 Task: Look for products in the category "Hand Soap" from Every Day Shea only.
Action: Mouse moved to (760, 295)
Screenshot: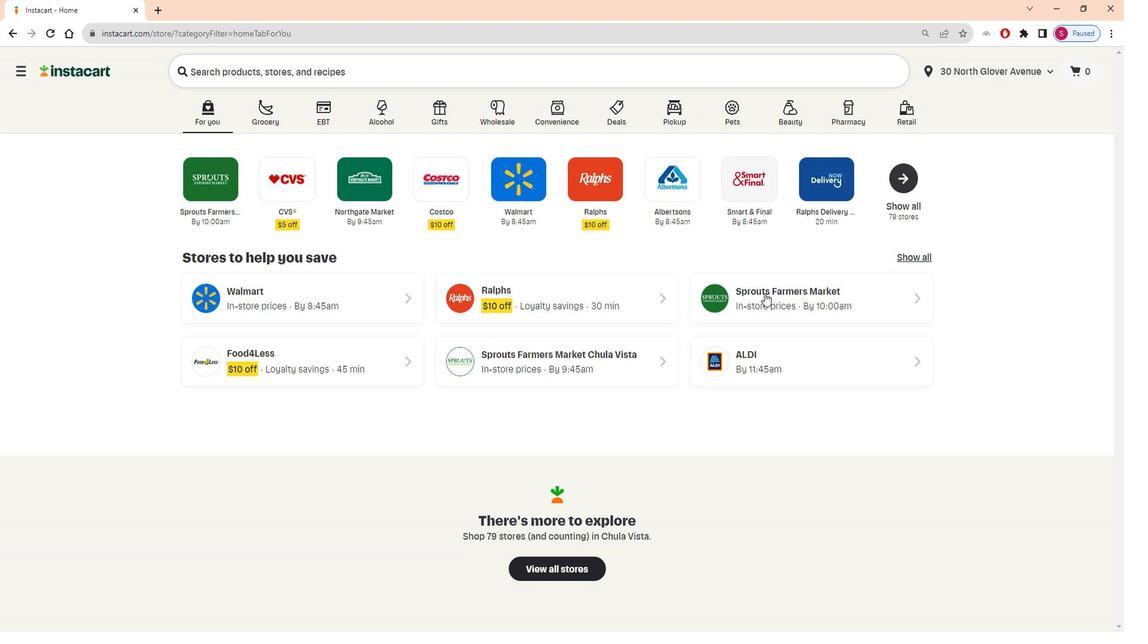 
Action: Mouse pressed left at (760, 295)
Screenshot: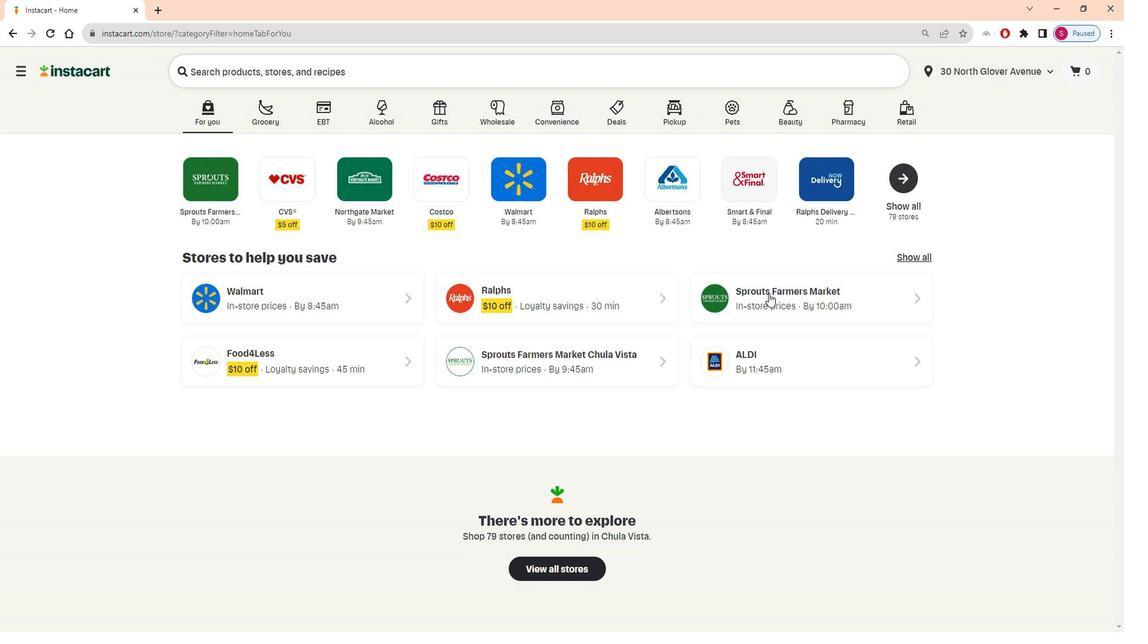 
Action: Mouse moved to (64, 484)
Screenshot: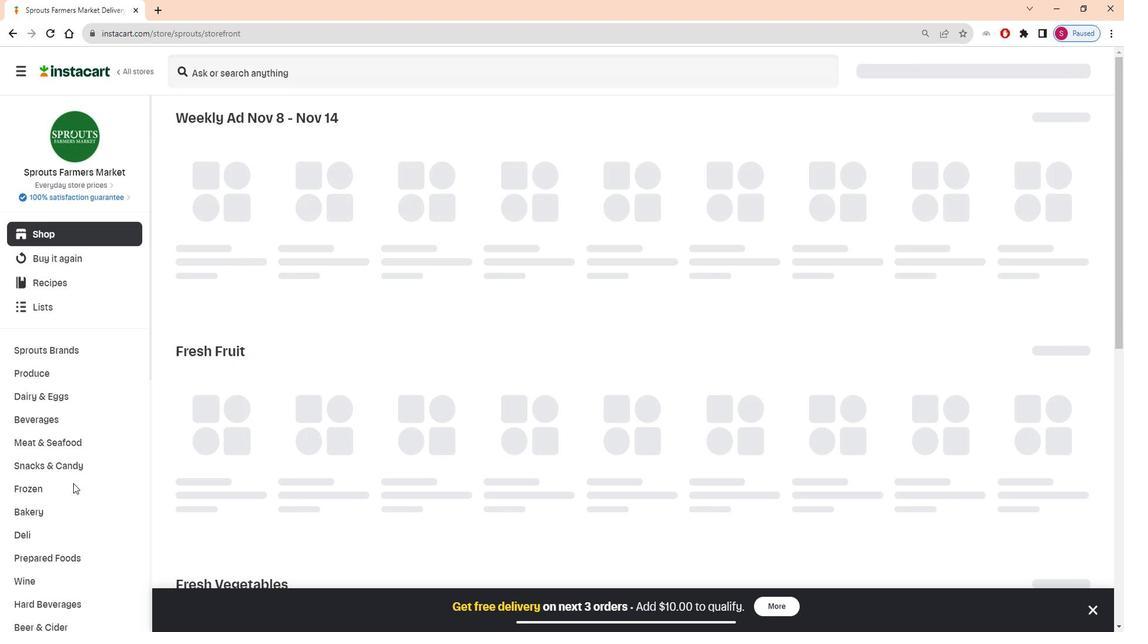 
Action: Mouse scrolled (64, 483) with delta (0, 0)
Screenshot: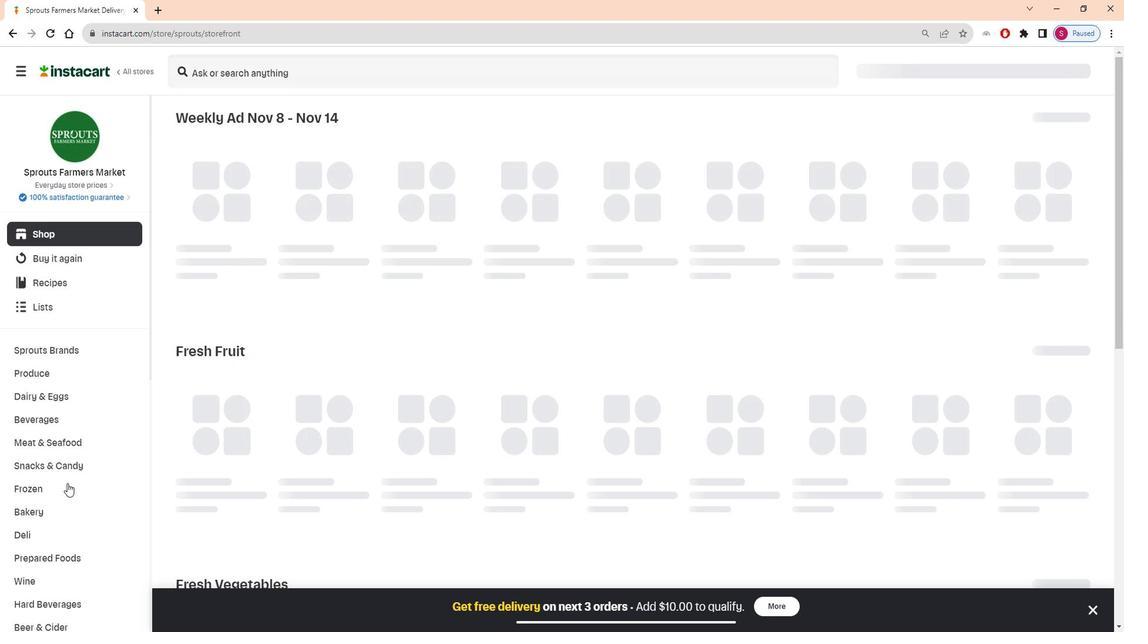 
Action: Mouse scrolled (64, 483) with delta (0, 0)
Screenshot: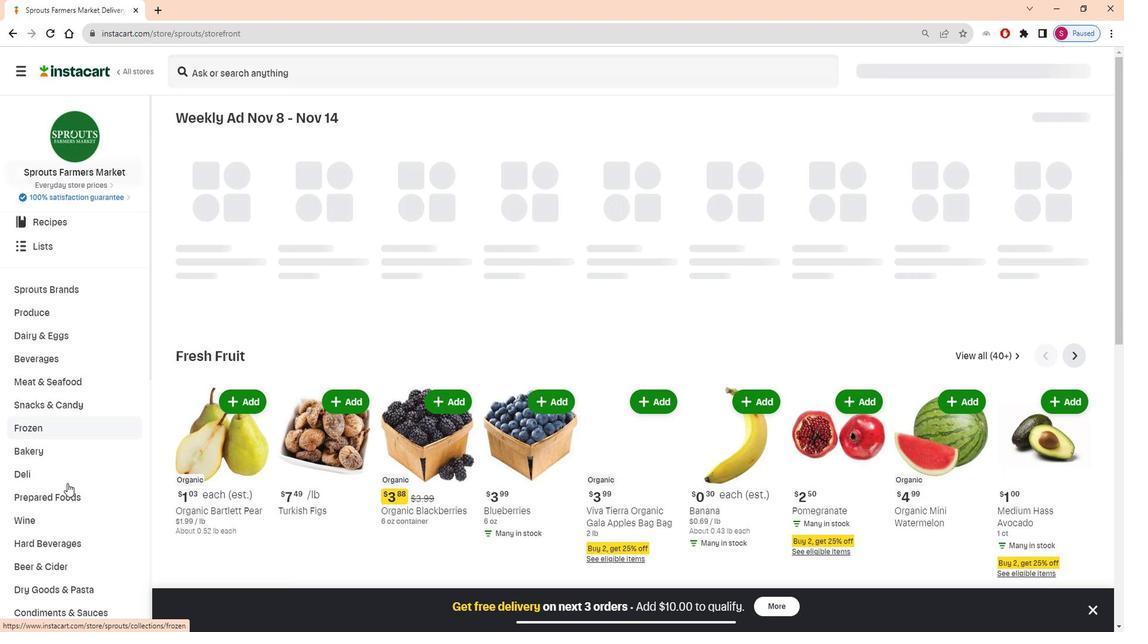 
Action: Mouse scrolled (64, 483) with delta (0, 0)
Screenshot: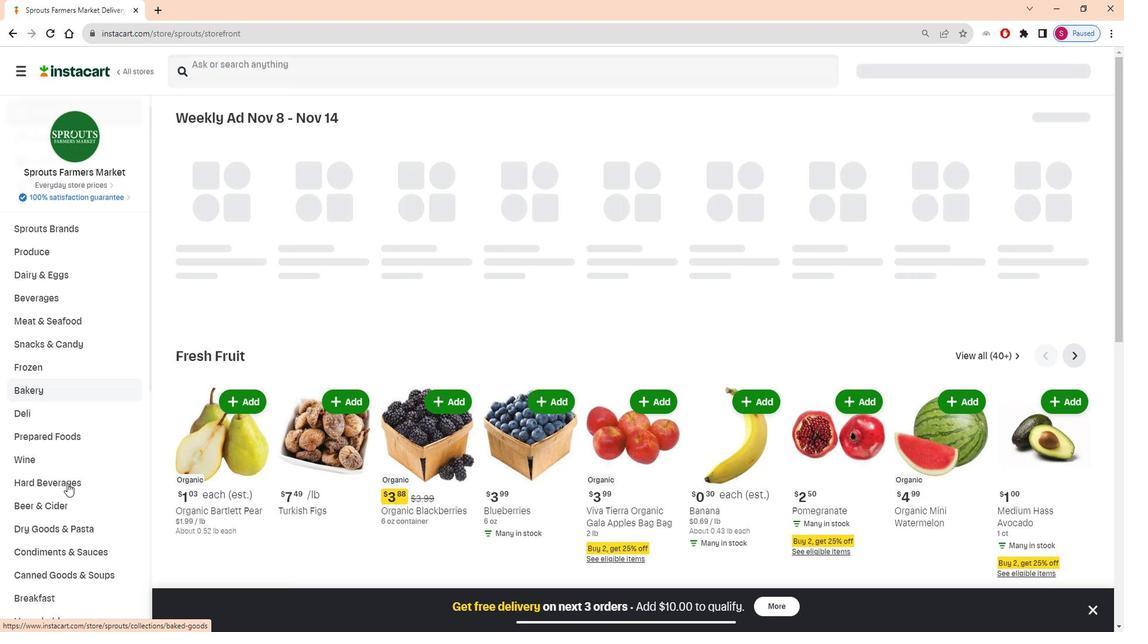 
Action: Mouse scrolled (64, 483) with delta (0, 0)
Screenshot: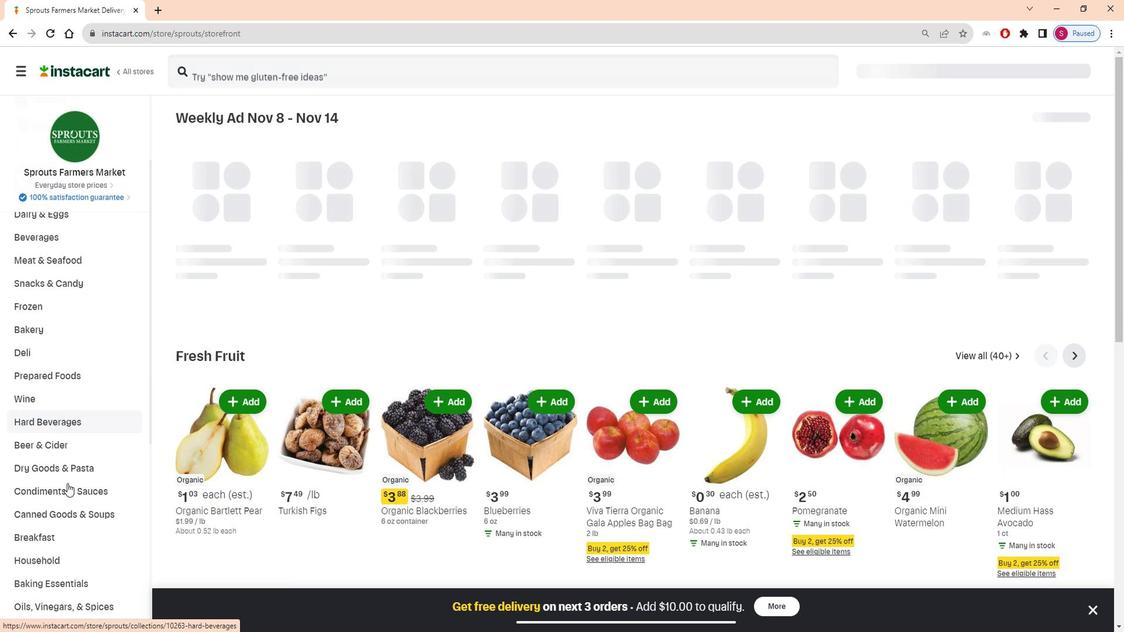 
Action: Mouse moved to (62, 482)
Screenshot: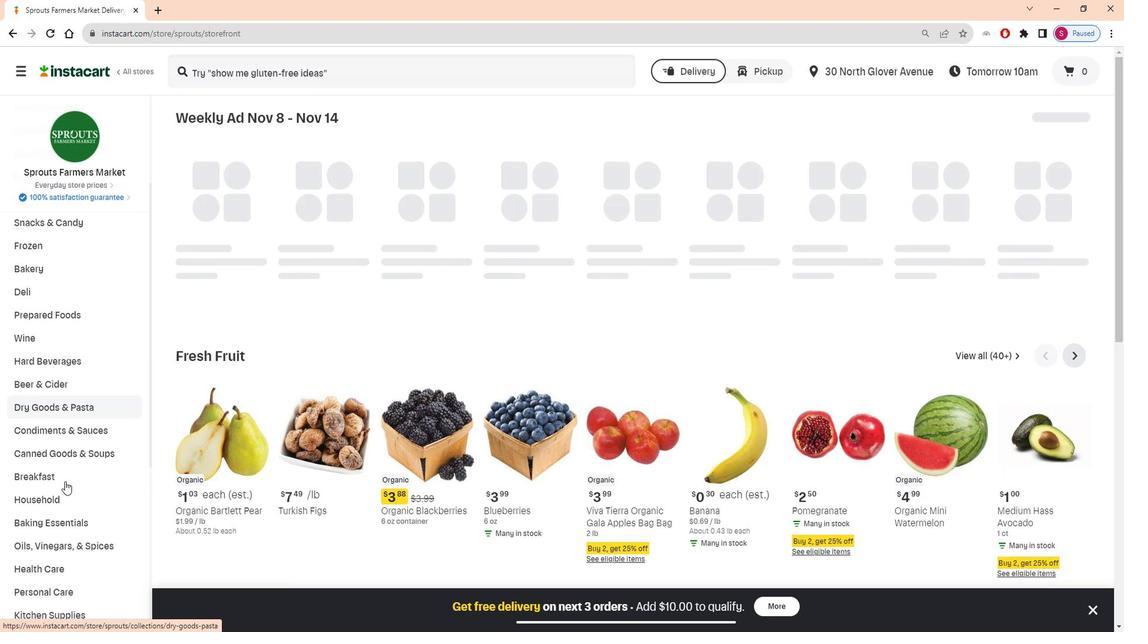
Action: Mouse scrolled (62, 481) with delta (0, 0)
Screenshot: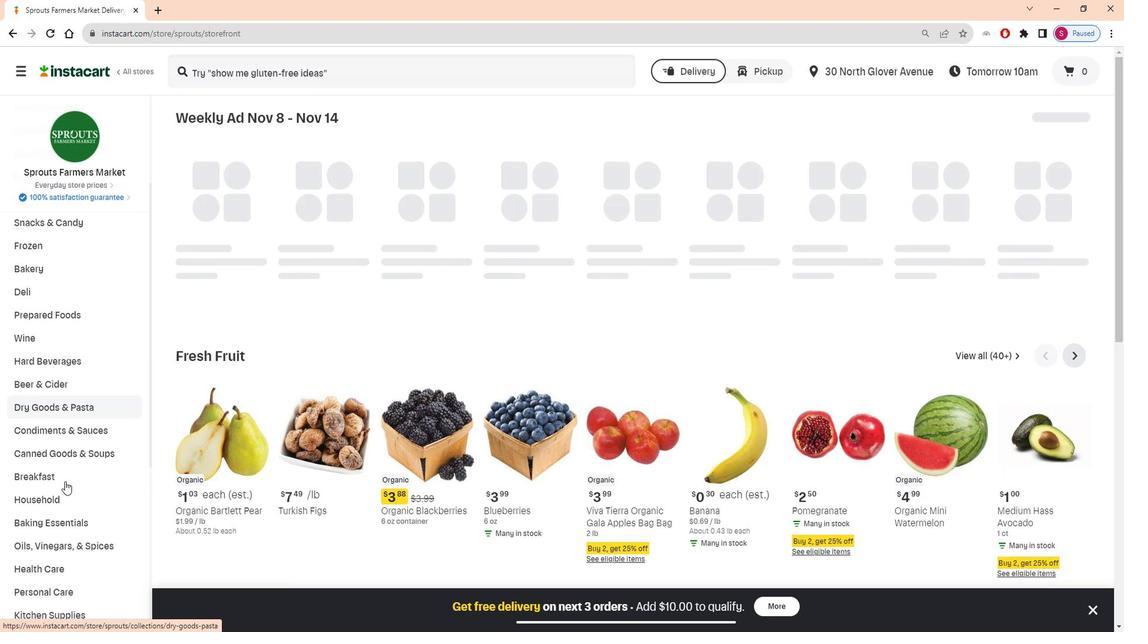 
Action: Mouse moved to (50, 527)
Screenshot: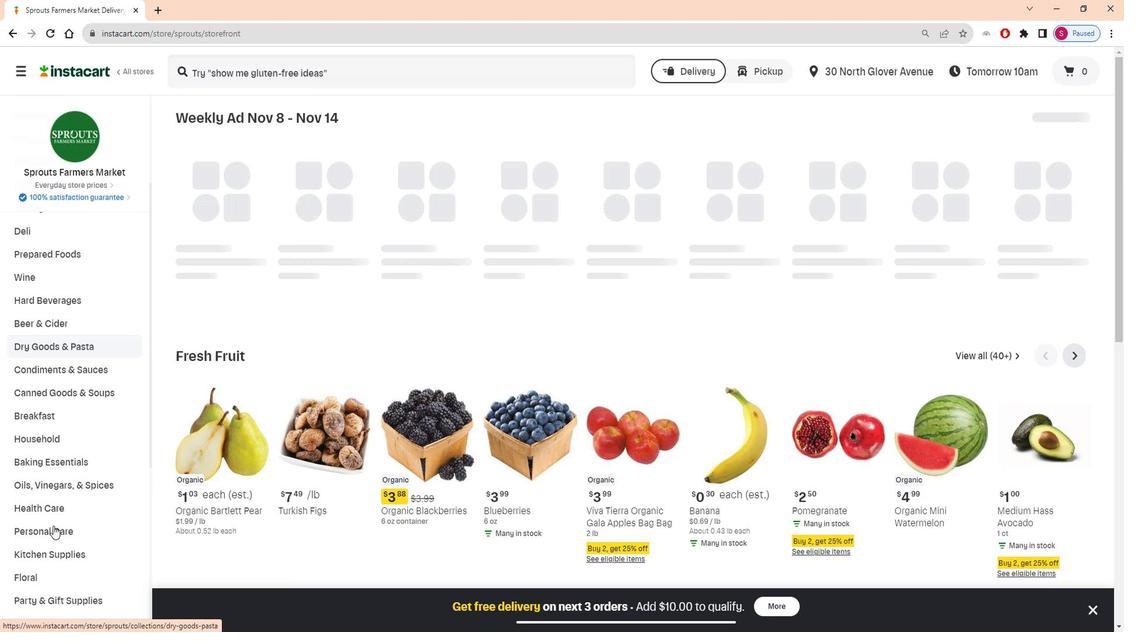 
Action: Mouse pressed left at (50, 527)
Screenshot: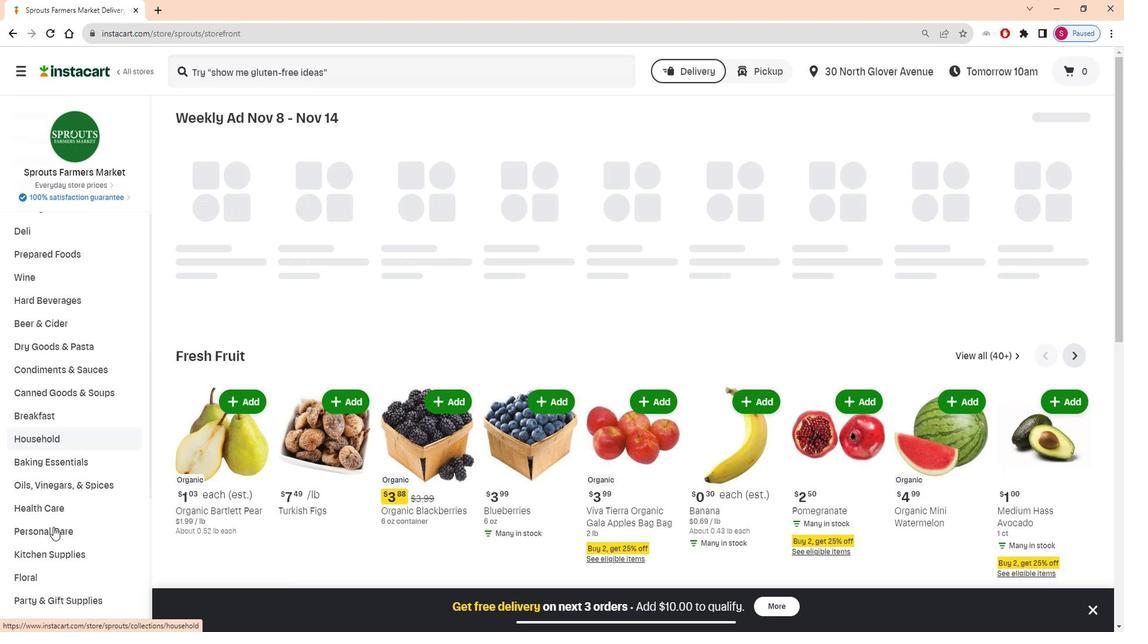 
Action: Mouse moved to (72, 532)
Screenshot: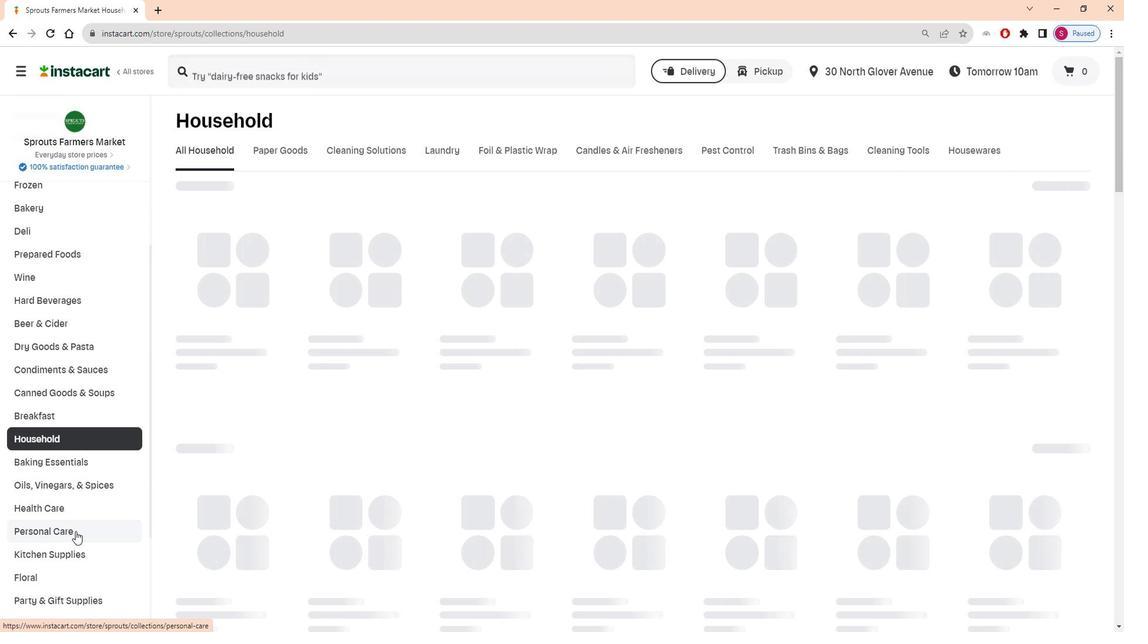 
Action: Mouse pressed left at (72, 532)
Screenshot: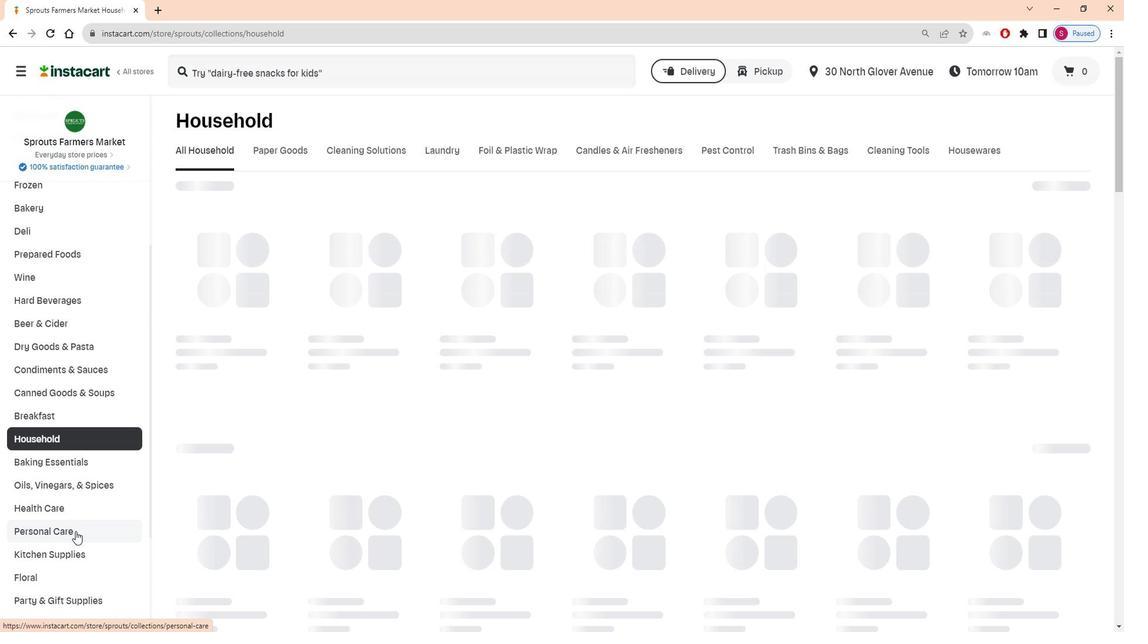 
Action: Mouse moved to (286, 151)
Screenshot: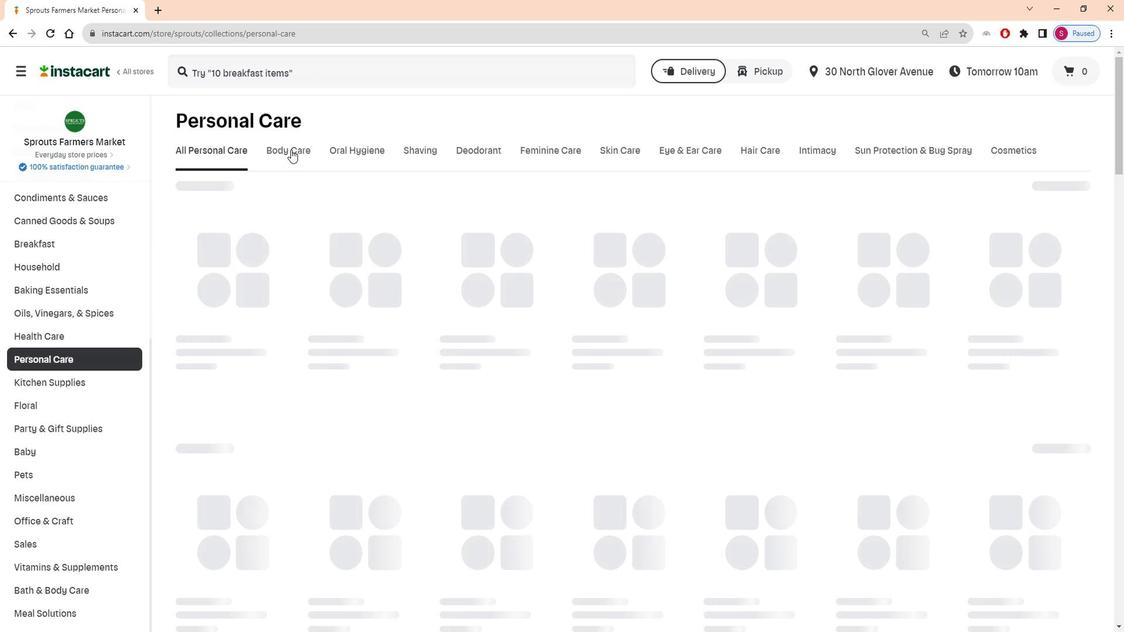 
Action: Mouse pressed left at (286, 151)
Screenshot: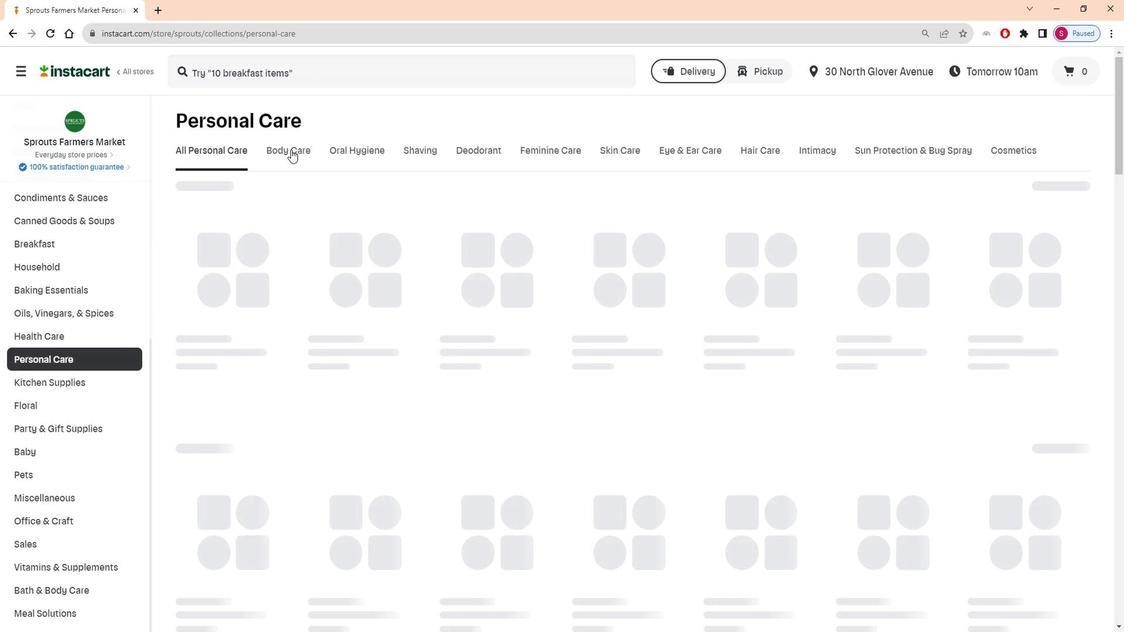 
Action: Mouse moved to (395, 202)
Screenshot: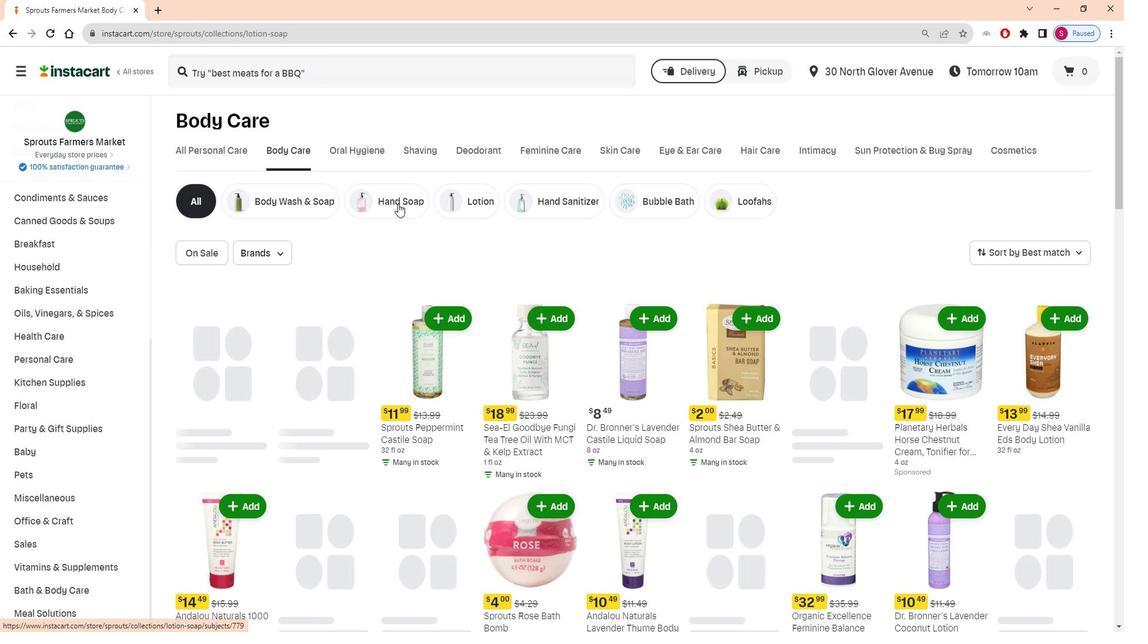 
Action: Mouse pressed left at (395, 202)
Screenshot: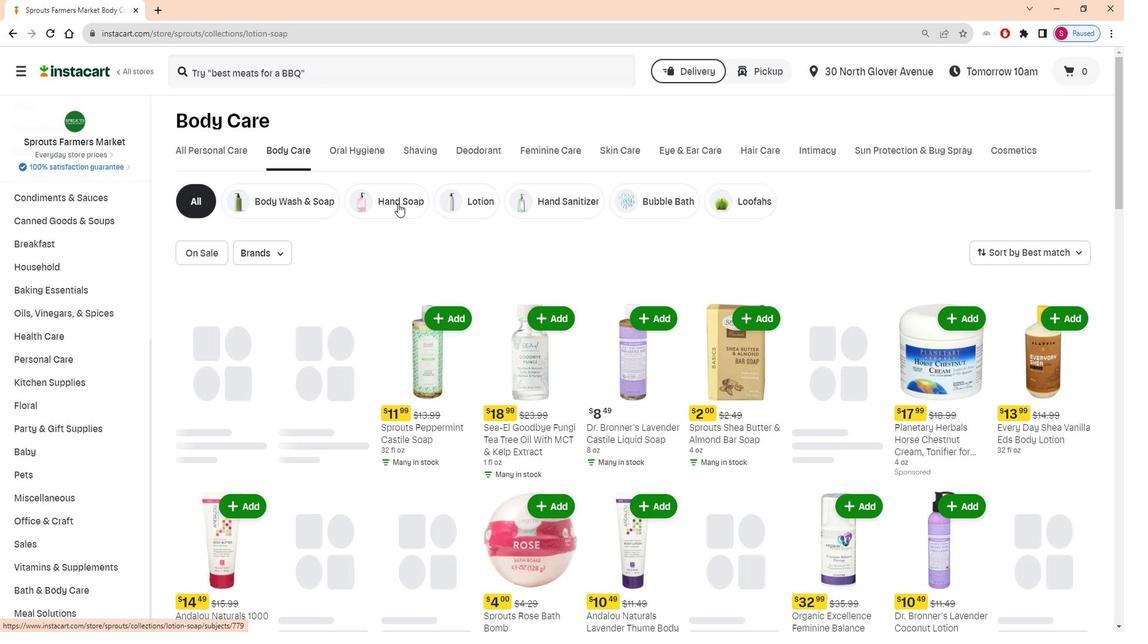
Action: Mouse moved to (273, 254)
Screenshot: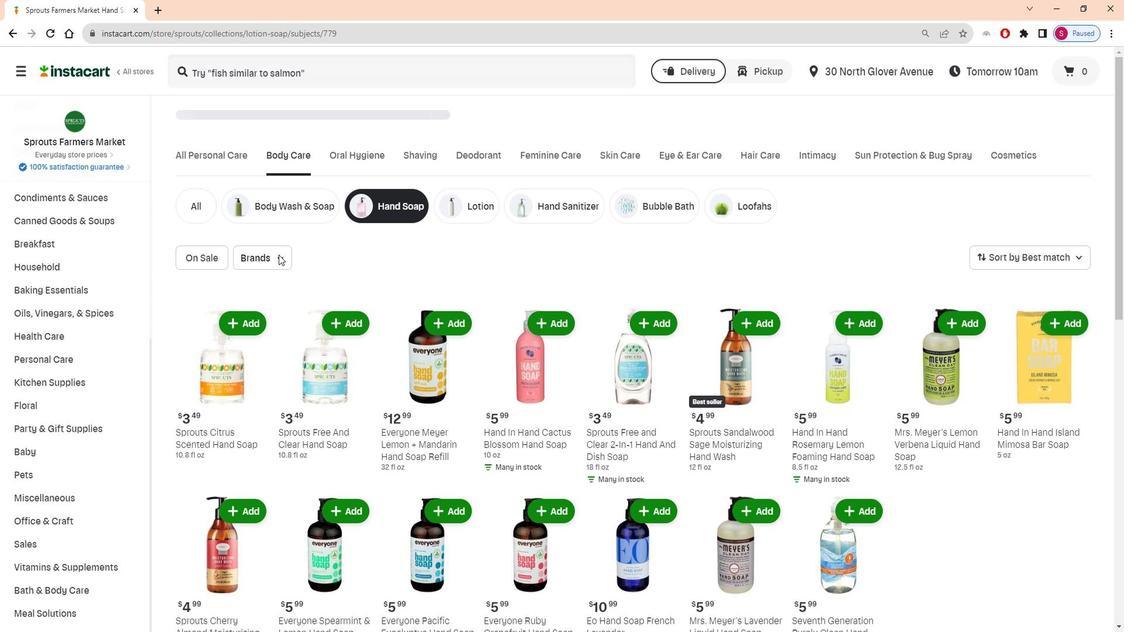 
Action: Mouse pressed left at (273, 254)
Screenshot: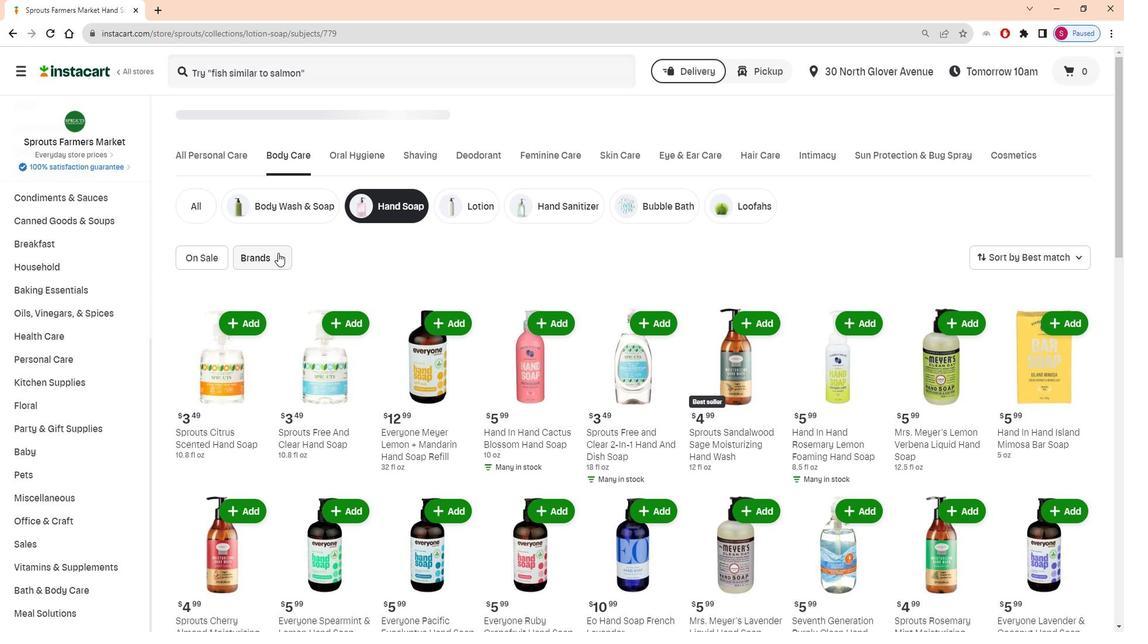 
Action: Mouse moved to (288, 318)
Screenshot: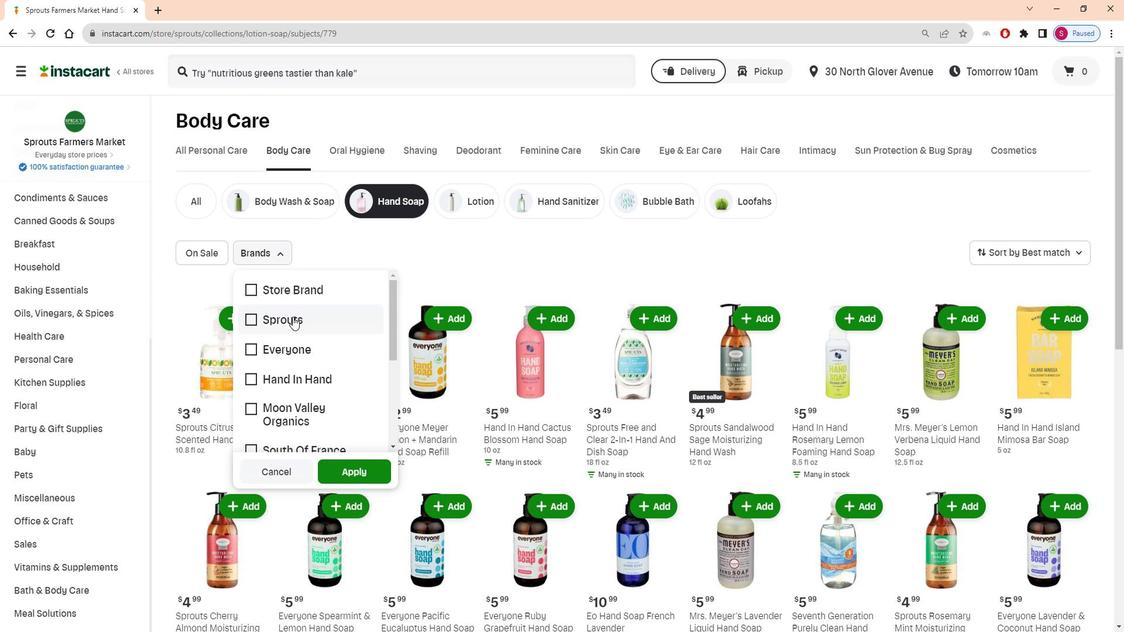 
Action: Mouse scrolled (288, 317) with delta (0, 0)
Screenshot: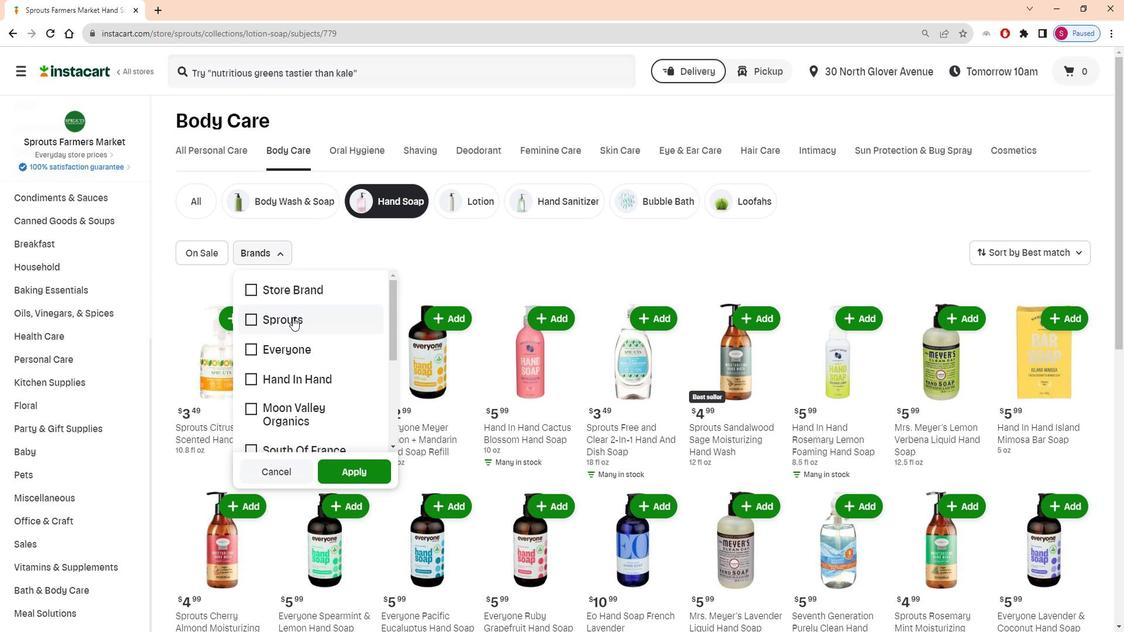 
Action: Mouse scrolled (288, 317) with delta (0, 0)
Screenshot: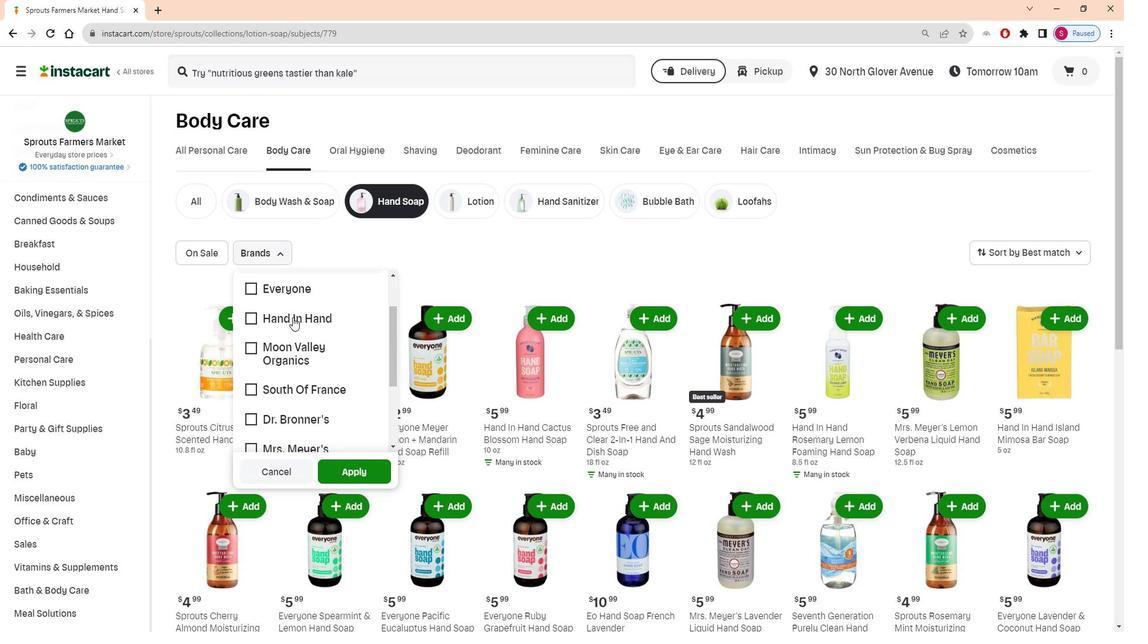 
Action: Mouse scrolled (288, 317) with delta (0, 0)
Screenshot: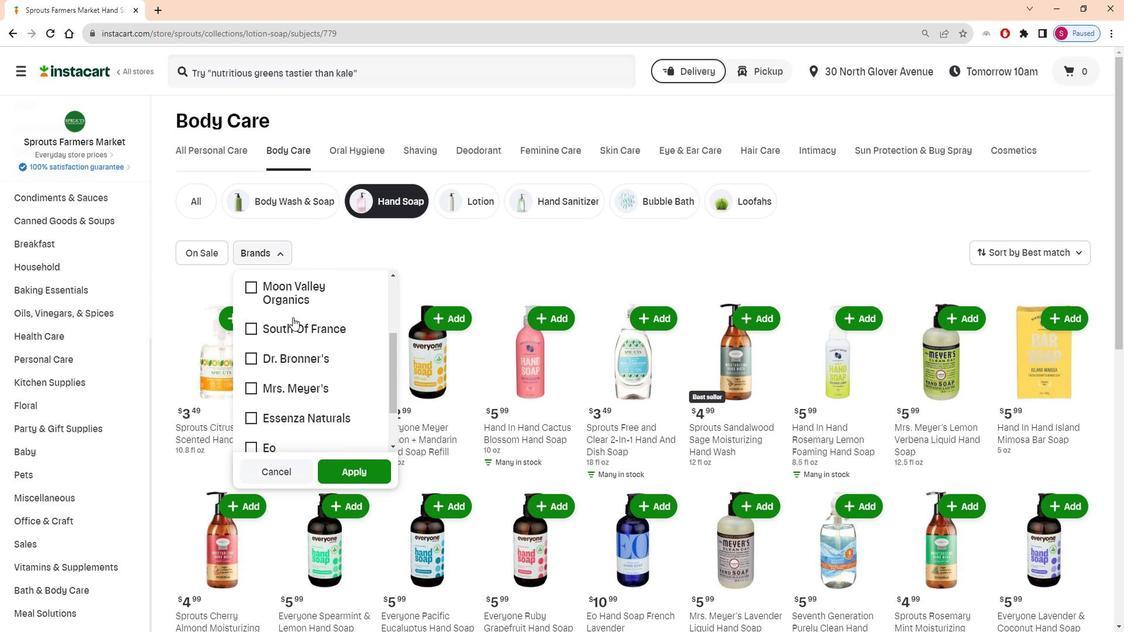 
Action: Mouse scrolled (288, 317) with delta (0, 0)
Screenshot: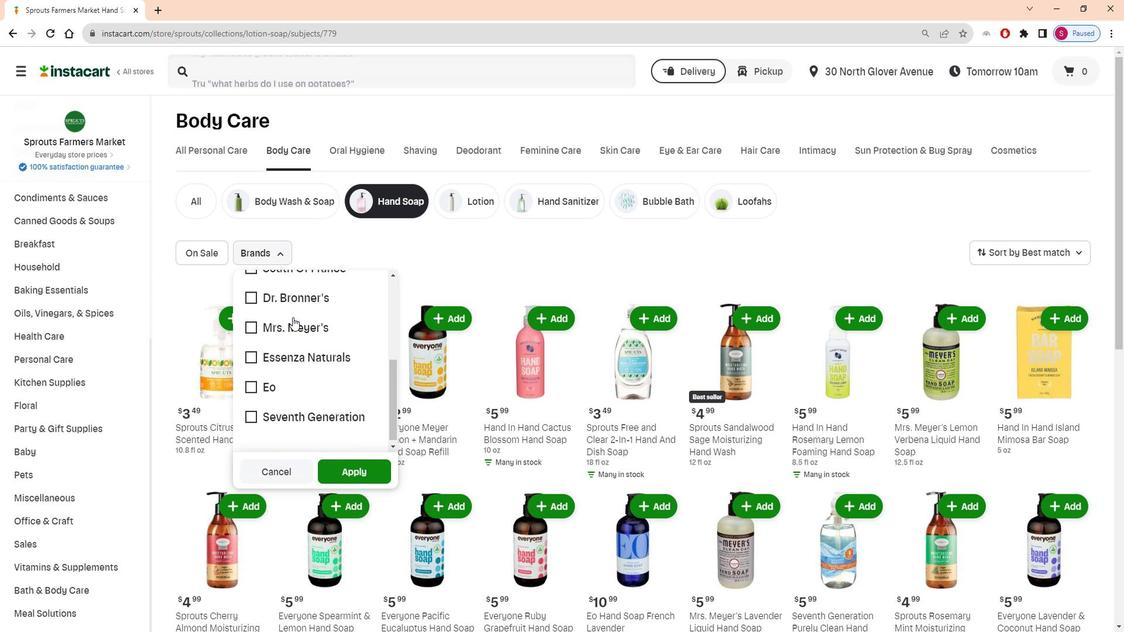 
Action: Mouse scrolled (288, 319) with delta (0, 0)
Screenshot: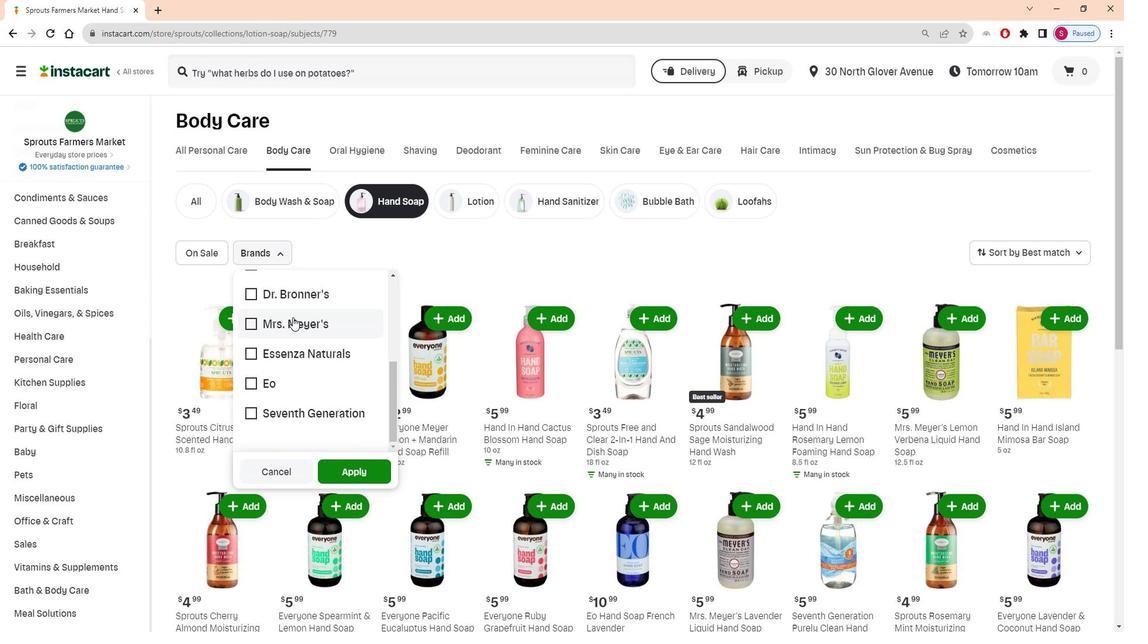 
Action: Mouse scrolled (288, 319) with delta (0, 0)
Screenshot: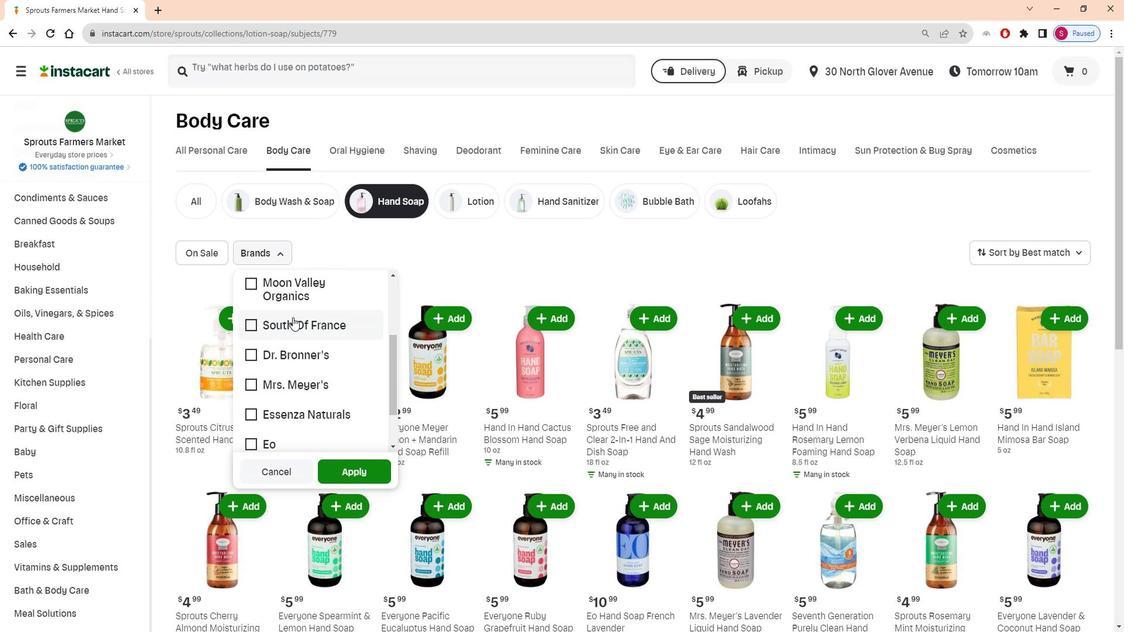 
Action: Mouse scrolled (288, 319) with delta (0, 0)
Screenshot: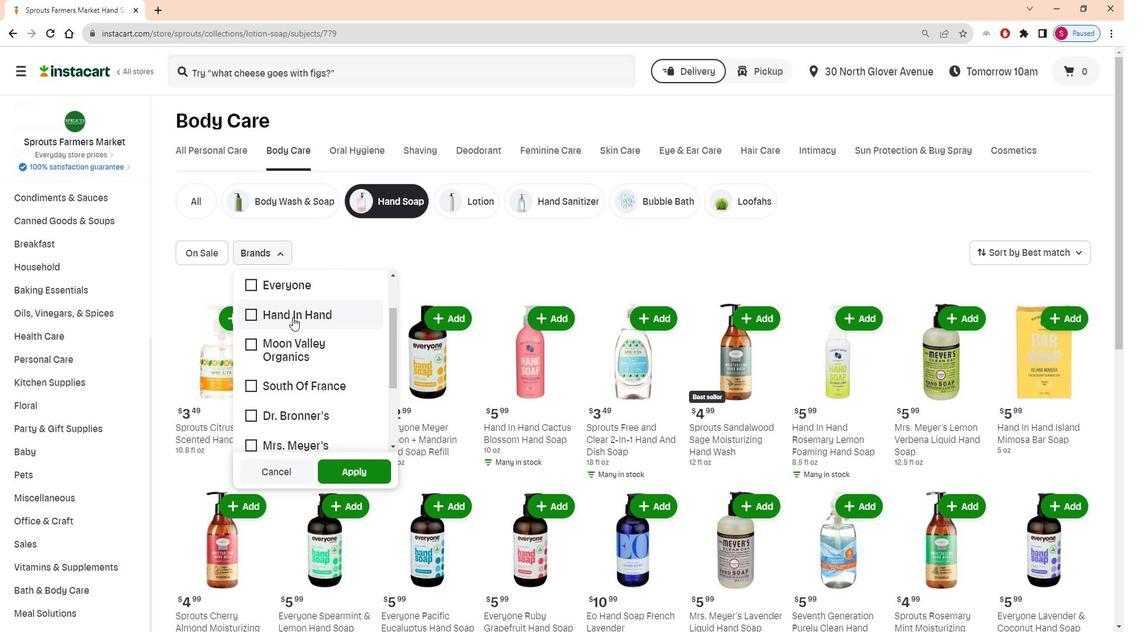 
Action: Mouse scrolled (288, 319) with delta (0, 0)
Screenshot: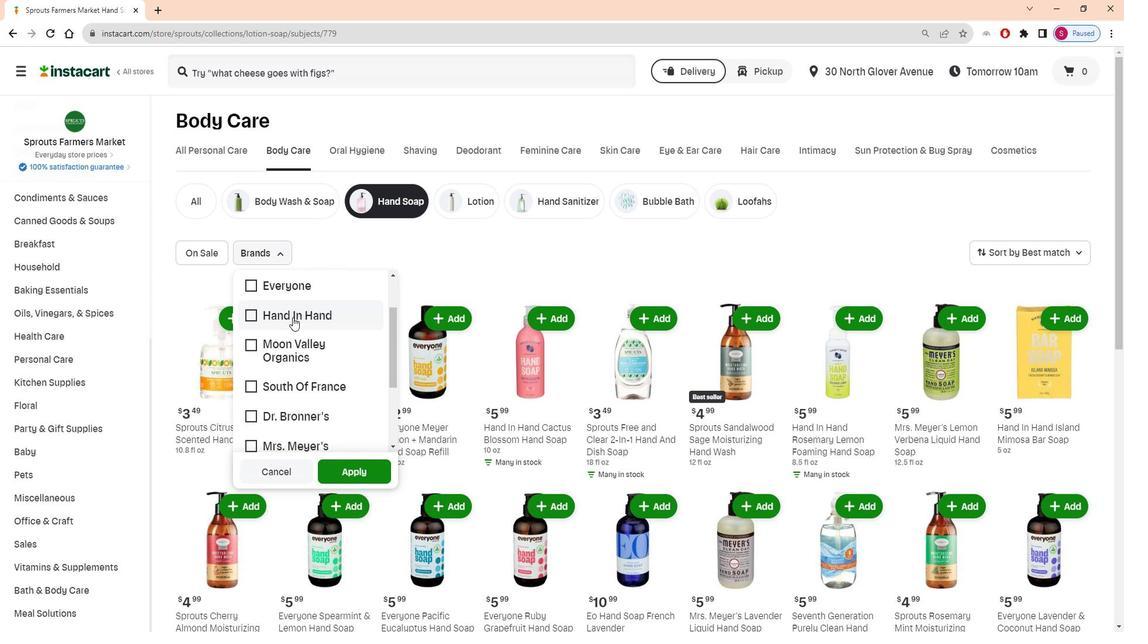 
Action: Mouse scrolled (288, 319) with delta (0, 0)
Screenshot: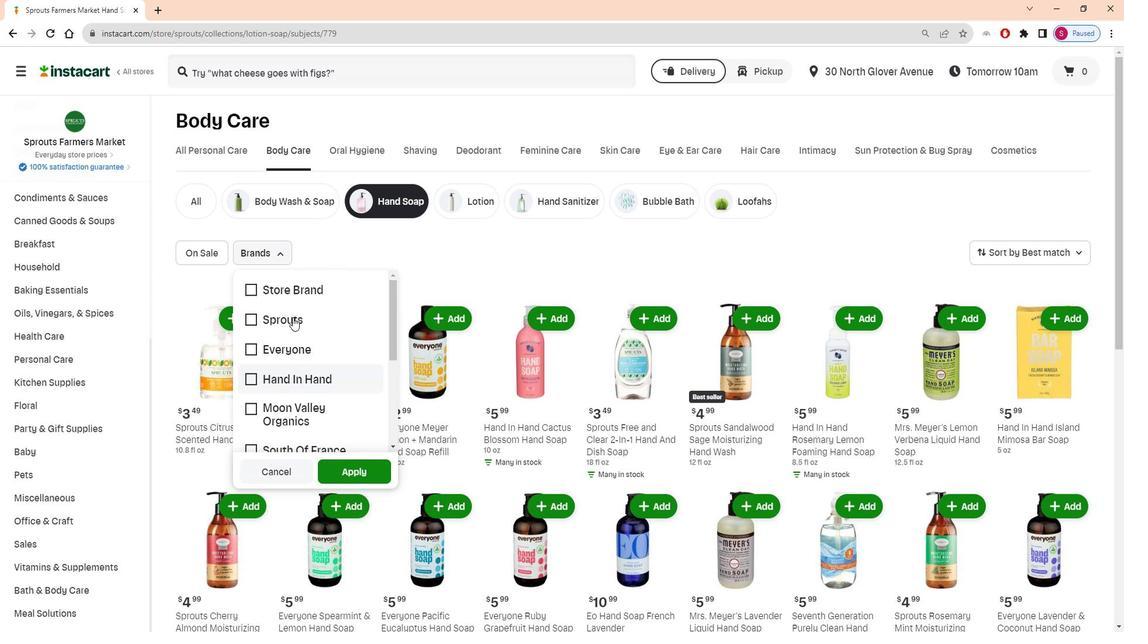 
Action: Mouse scrolled (288, 319) with delta (0, 0)
Screenshot: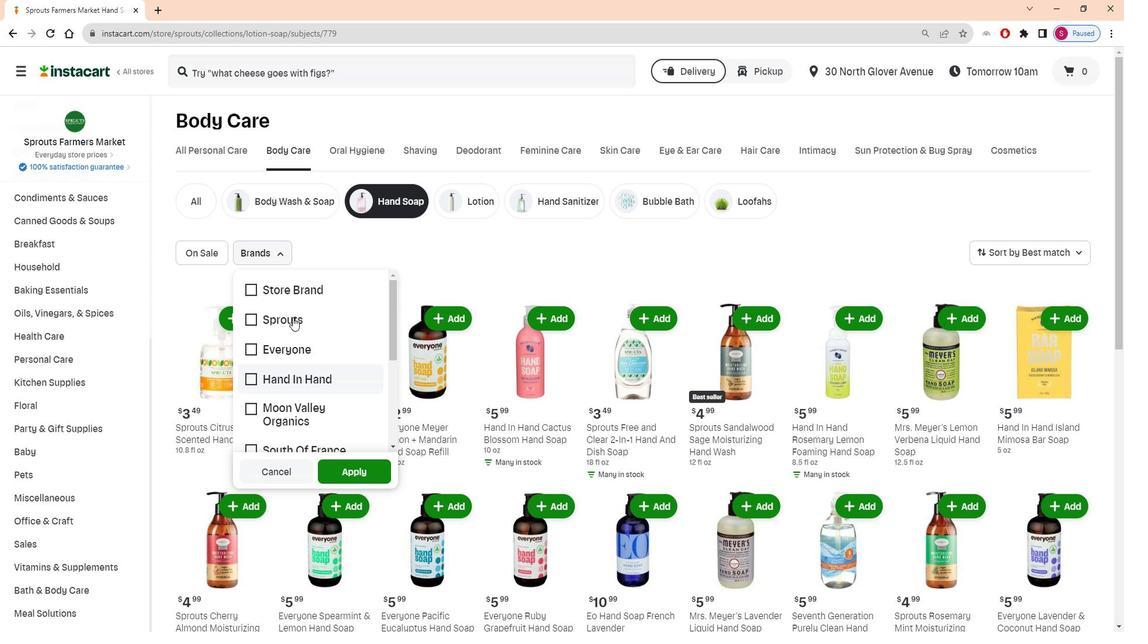 
